 Task: Create Card Partnership Proposal Discussion in Board Reputation Management to Workspace Infrastructure Management. Create Card Team Collaboration Review in Board Business Process Improvement to Workspace Infrastructure Management. Create Card Joint Venture Planning in Board Business Model Canvas Development and Analysis to Workspace Infrastructure Management
Action: Mouse moved to (196, 160)
Screenshot: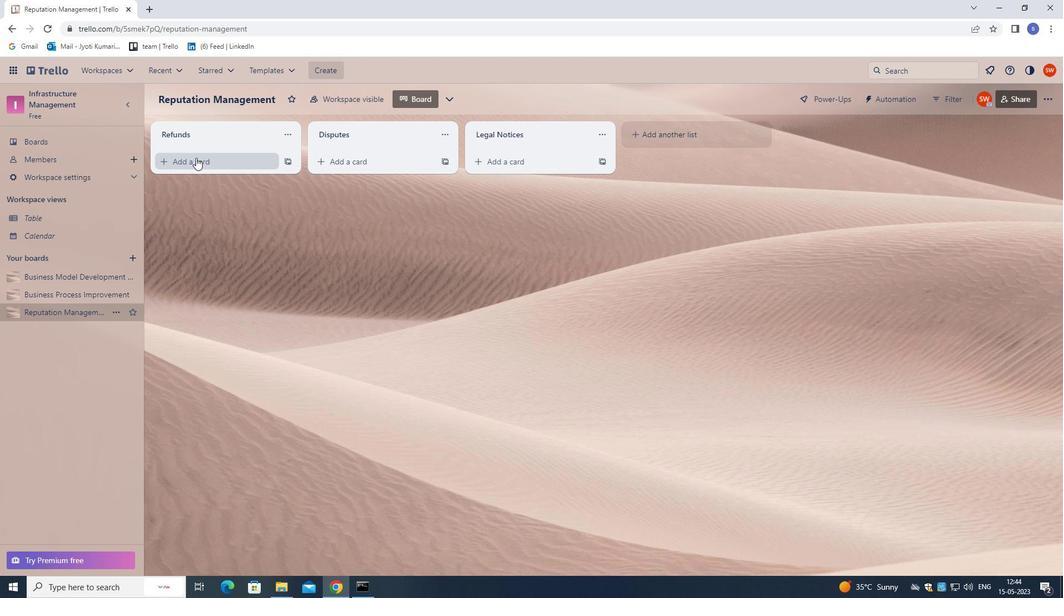 
Action: Mouse pressed left at (196, 160)
Screenshot: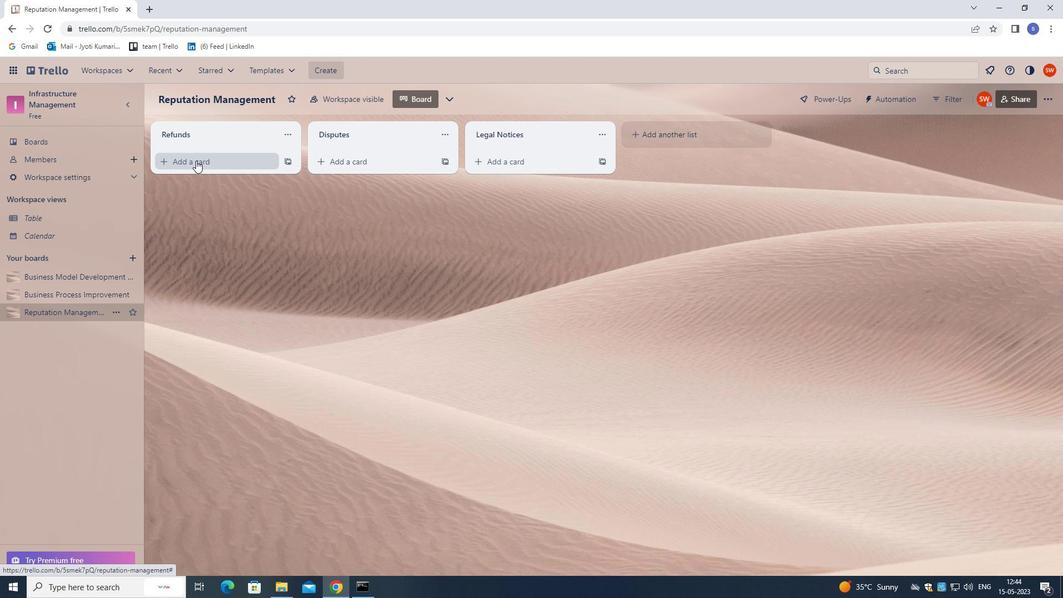 
Action: Mouse moved to (334, 358)
Screenshot: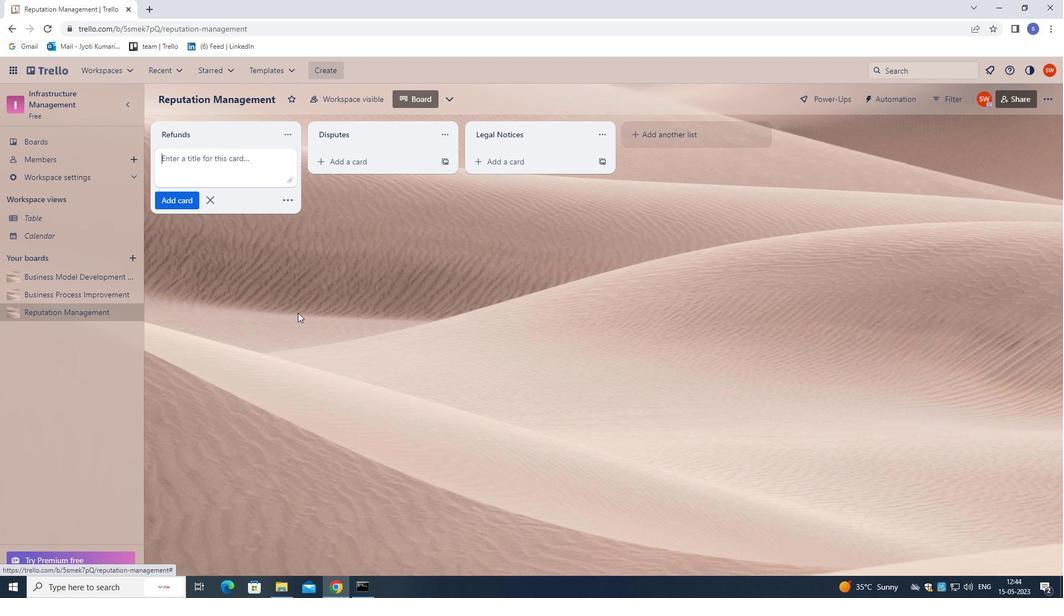 
Action: Key pressed <Key.shift><Key.shift>PARTNERSHIP<Key.space><Key.shift>PROPOSAL<Key.space><Key.shift>DISCUSSION<Key.enter>
Screenshot: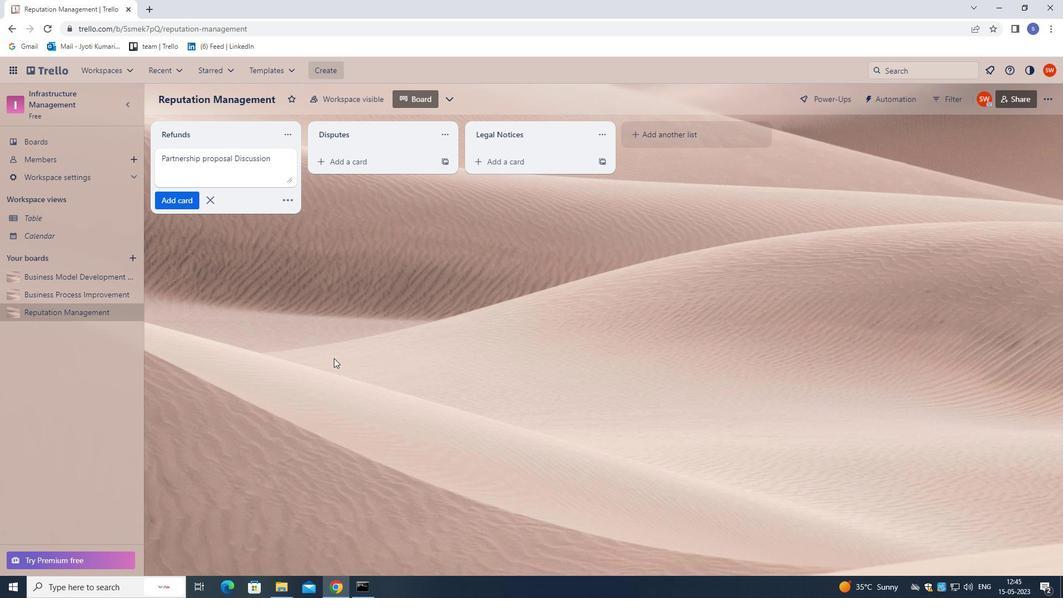 
Action: Mouse moved to (88, 297)
Screenshot: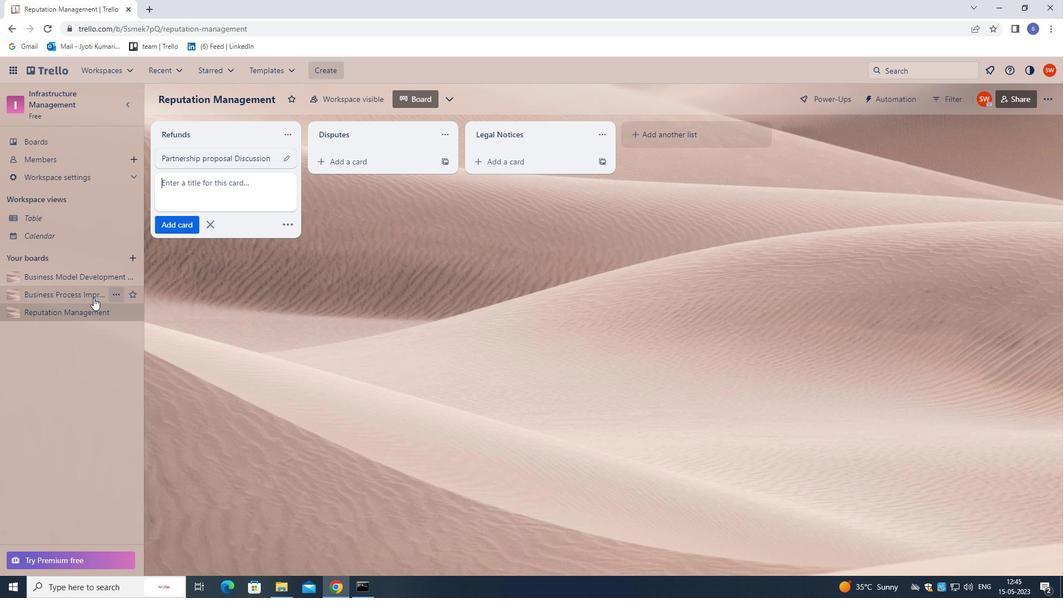 
Action: Mouse pressed left at (88, 297)
Screenshot: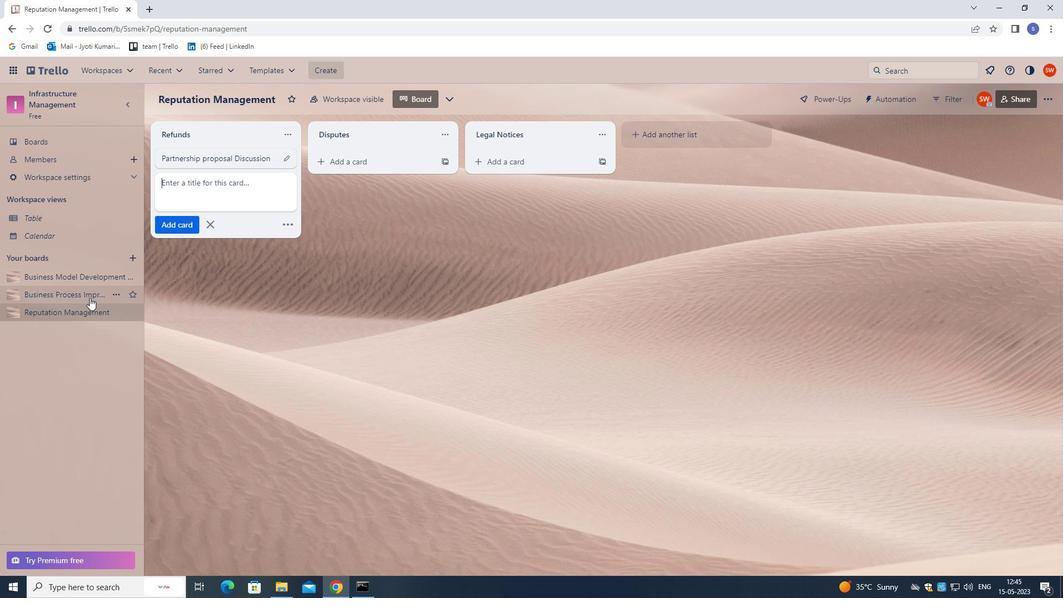 
Action: Mouse moved to (201, 165)
Screenshot: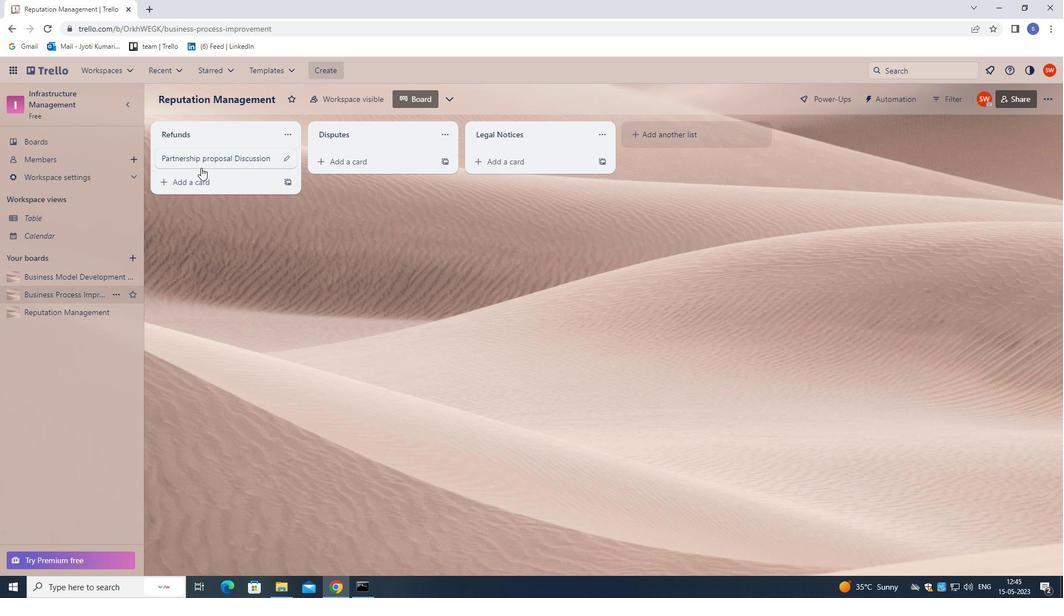 
Action: Mouse pressed left at (201, 165)
Screenshot: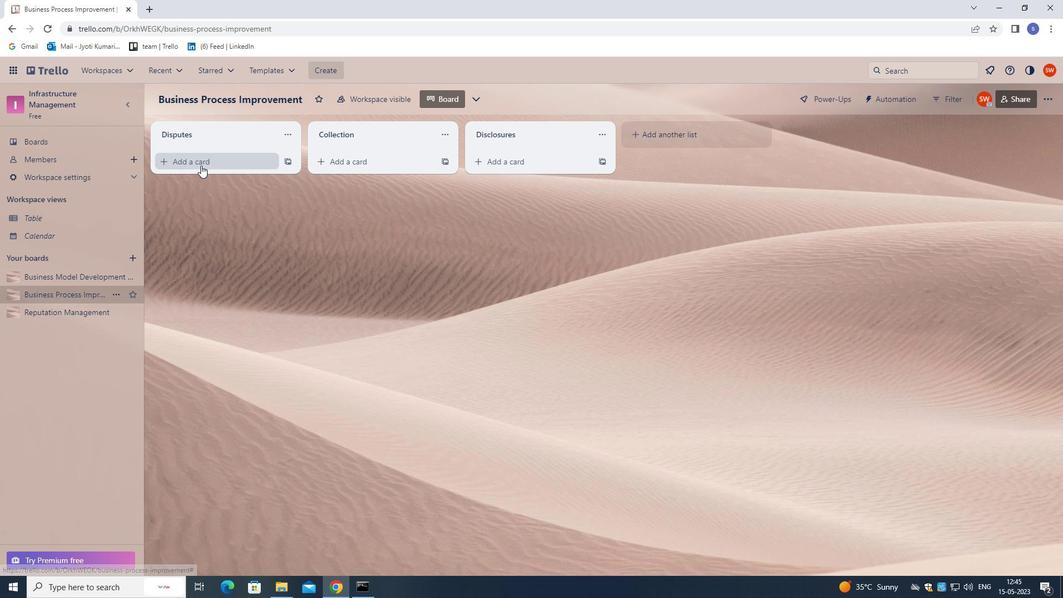 
Action: Mouse moved to (291, 308)
Screenshot: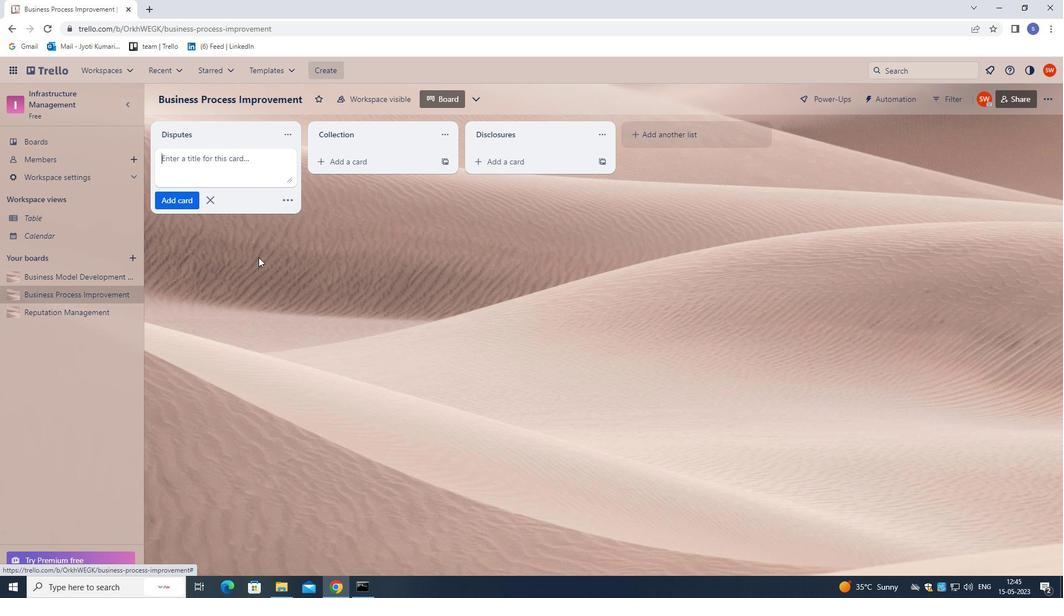 
Action: Key pressed <Key.shift><Key.shift><Key.shift><Key.shift><Key.shift><Key.shift><Key.shift>TEAM<Key.space>COLLABORATION<Key.space><Key.shift><Key.shift>REVIEW<Key.enter>
Screenshot: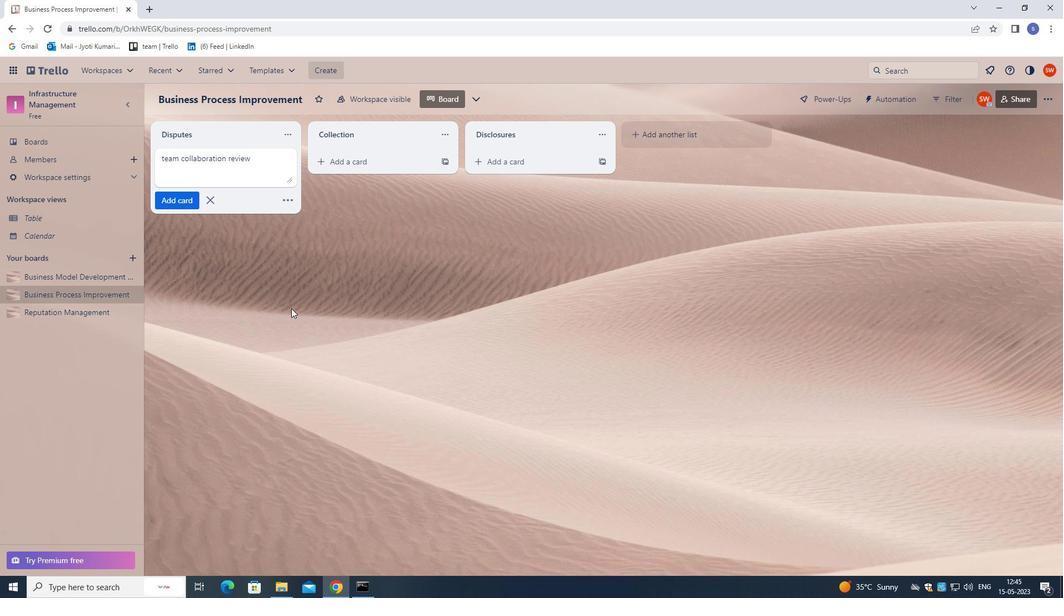 
Action: Mouse moved to (47, 276)
Screenshot: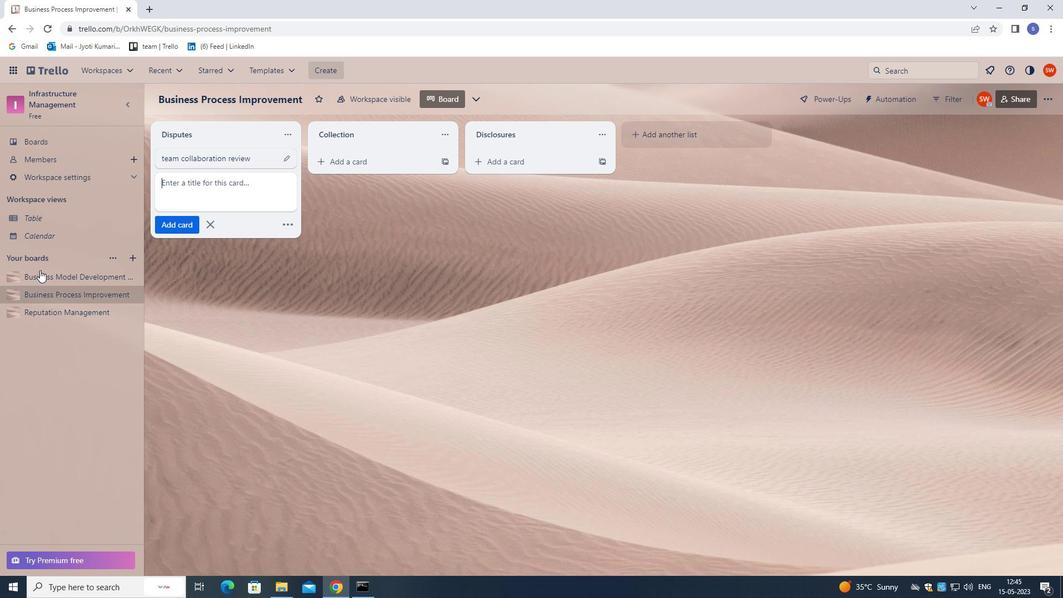 
Action: Mouse pressed left at (47, 276)
Screenshot: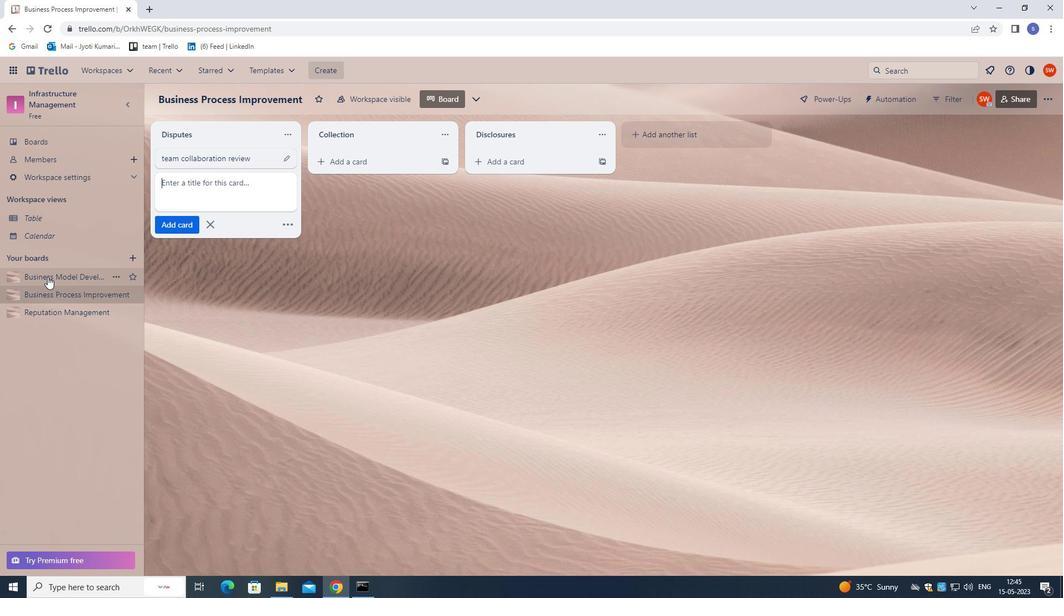 
Action: Mouse moved to (230, 162)
Screenshot: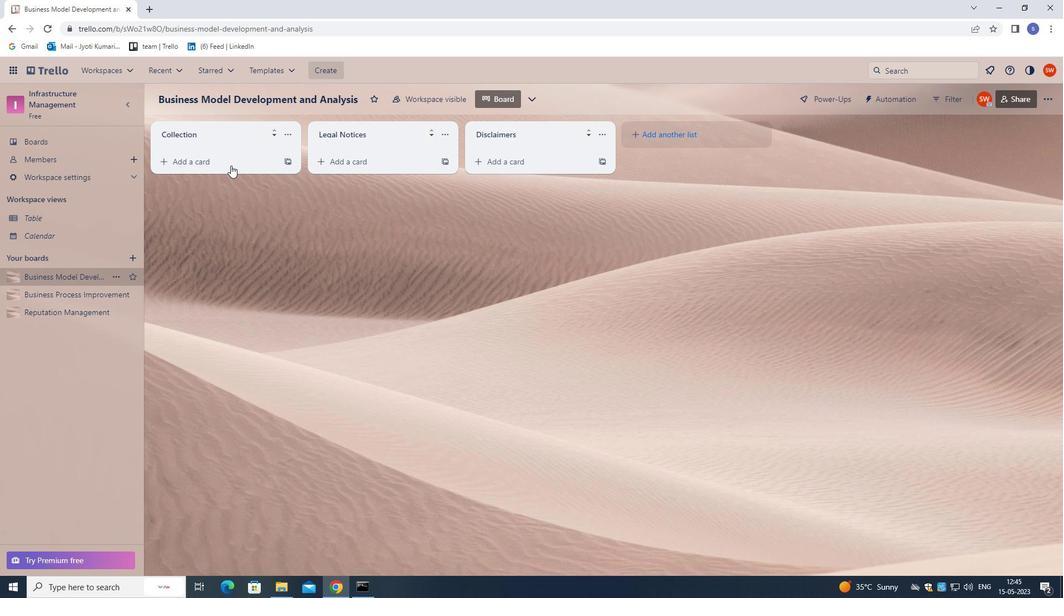 
Action: Mouse pressed left at (230, 162)
Screenshot: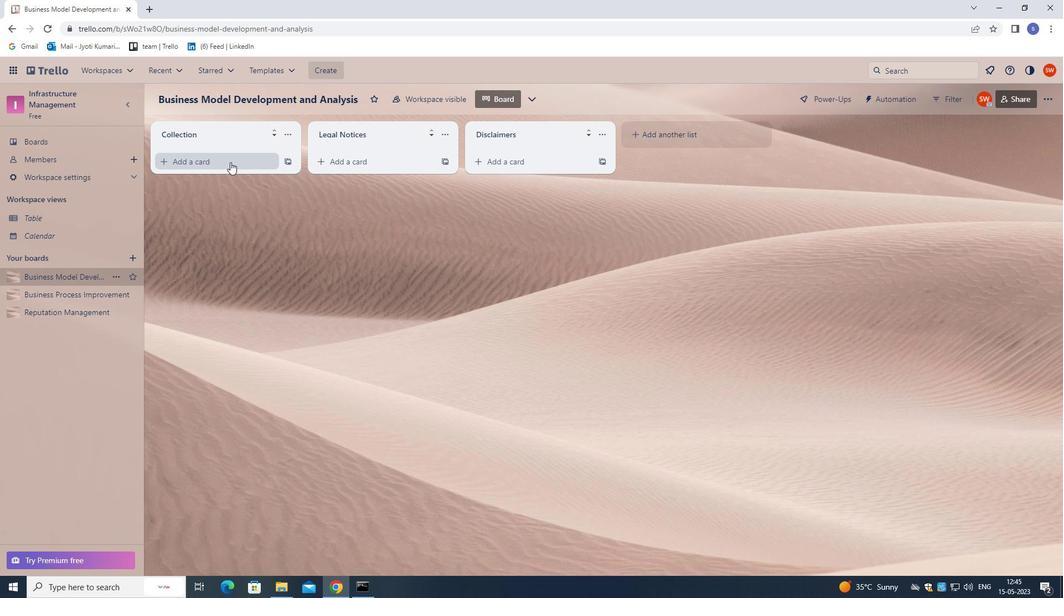 
Action: Mouse moved to (280, 317)
Screenshot: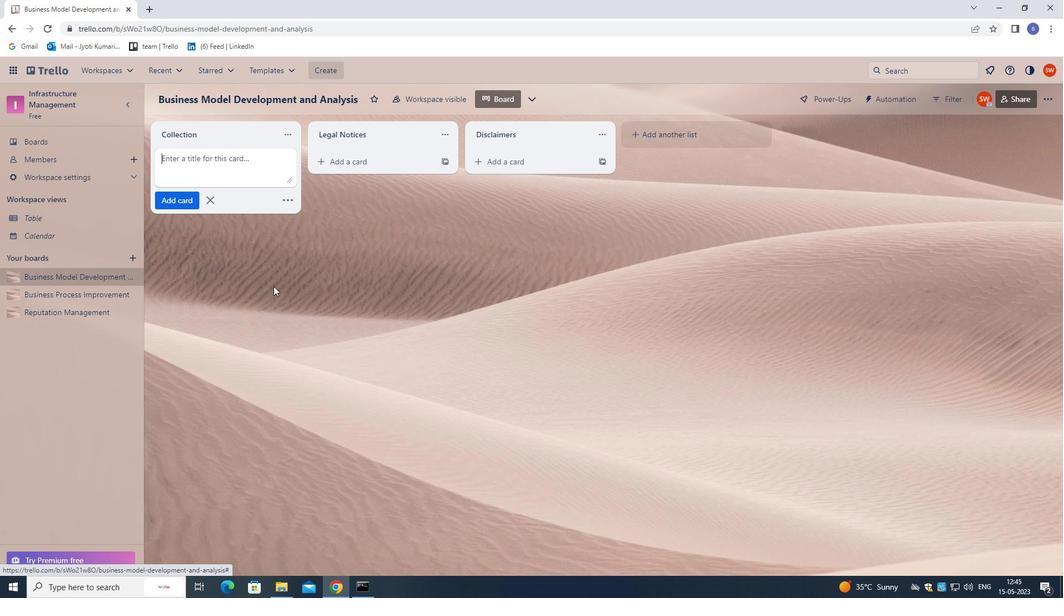 
Action: Key pressed <Key.shift><Key.shift><Key.shift><Key.shift><Key.shift><Key.shift><Key.shift><Key.shift><Key.shift>JOINT<Key.space><Key.shift>VENTURE<Key.space><Key.shift>PLANNING<Key.enter>
Screenshot: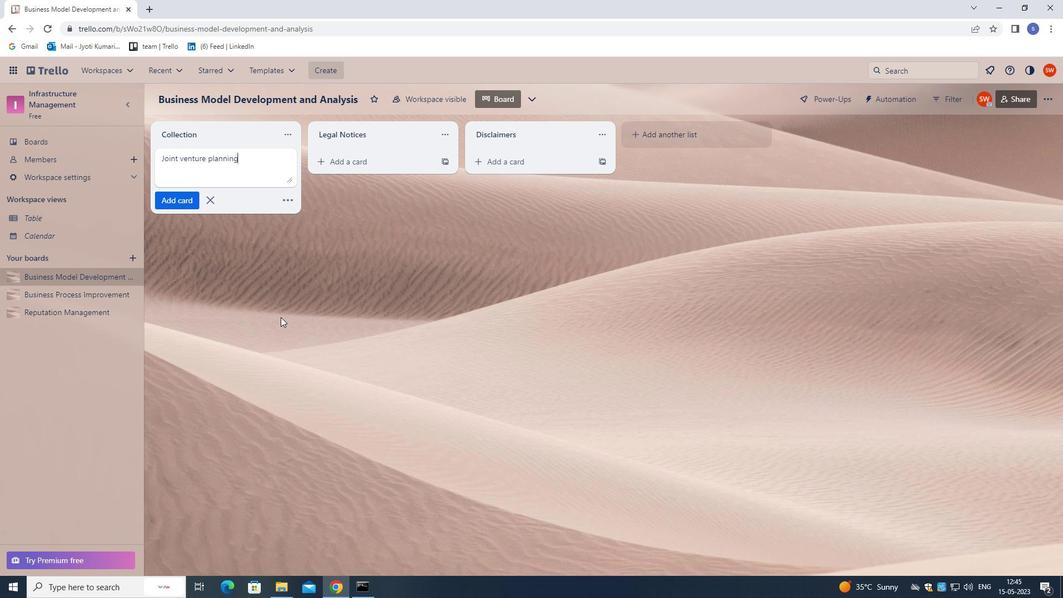 
Action: Mouse moved to (373, 336)
Screenshot: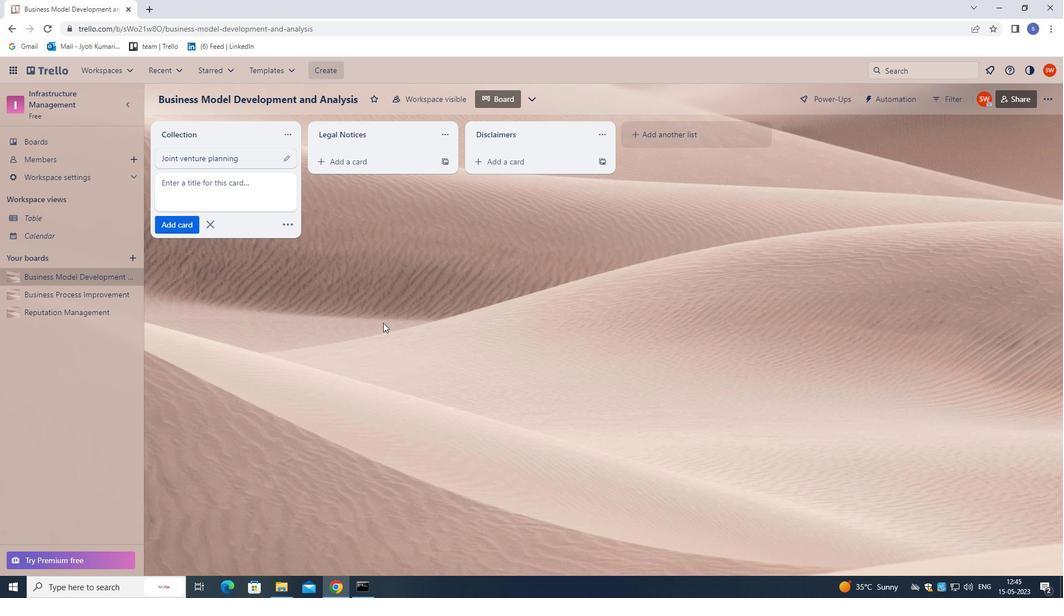 
